 Task: Create a due date automation trigger when advanced on, 2 days after a card is due add dates without a complete due date at 11:00 AM.
Action: Mouse moved to (821, 241)
Screenshot: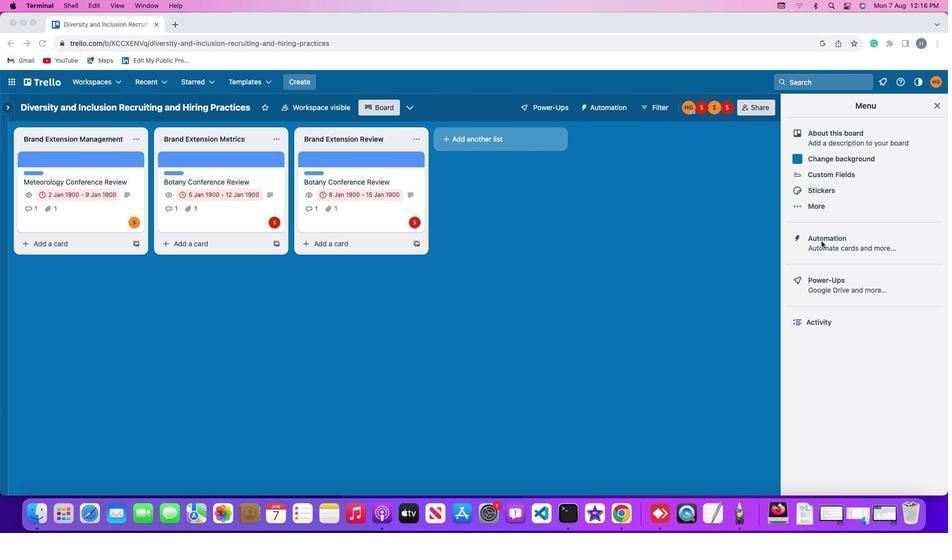 
Action: Mouse pressed left at (821, 241)
Screenshot: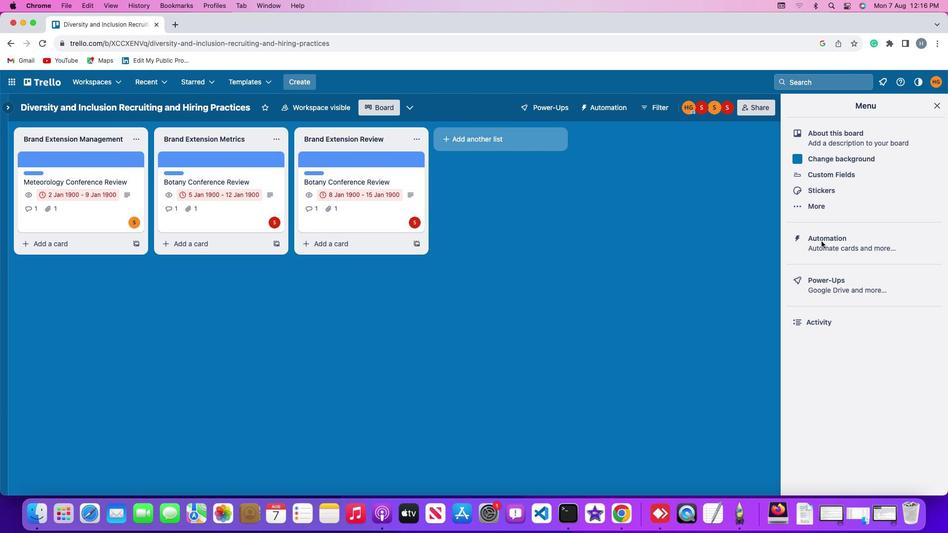 
Action: Mouse pressed left at (821, 241)
Screenshot: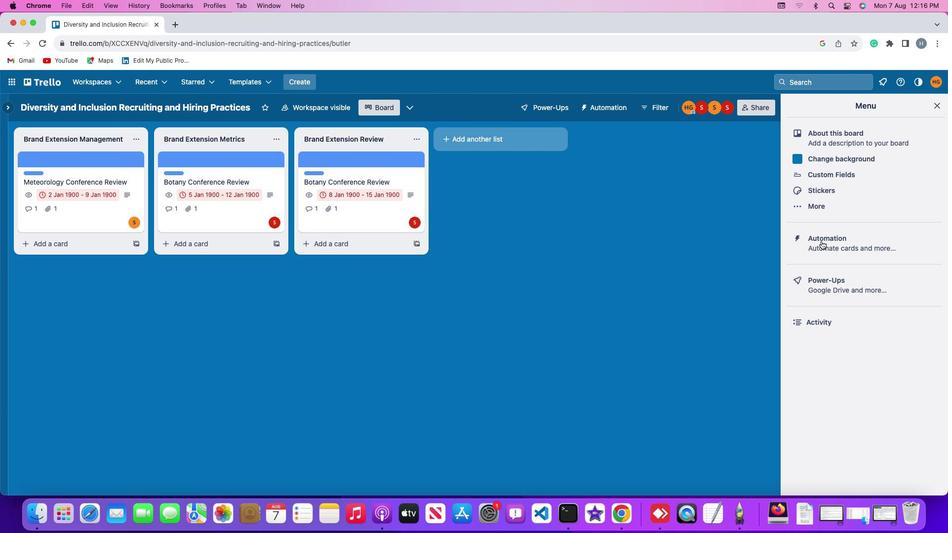 
Action: Mouse moved to (79, 234)
Screenshot: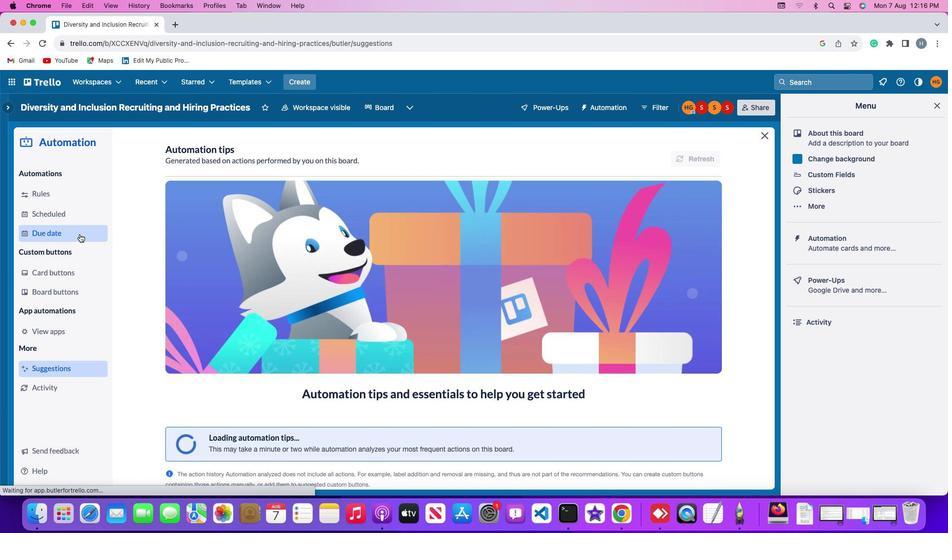 
Action: Mouse pressed left at (79, 234)
Screenshot: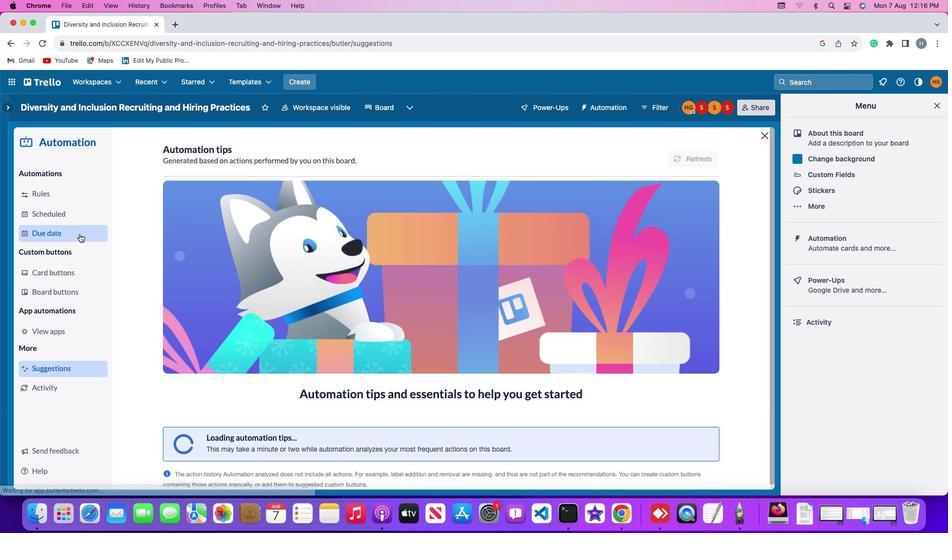 
Action: Mouse moved to (664, 152)
Screenshot: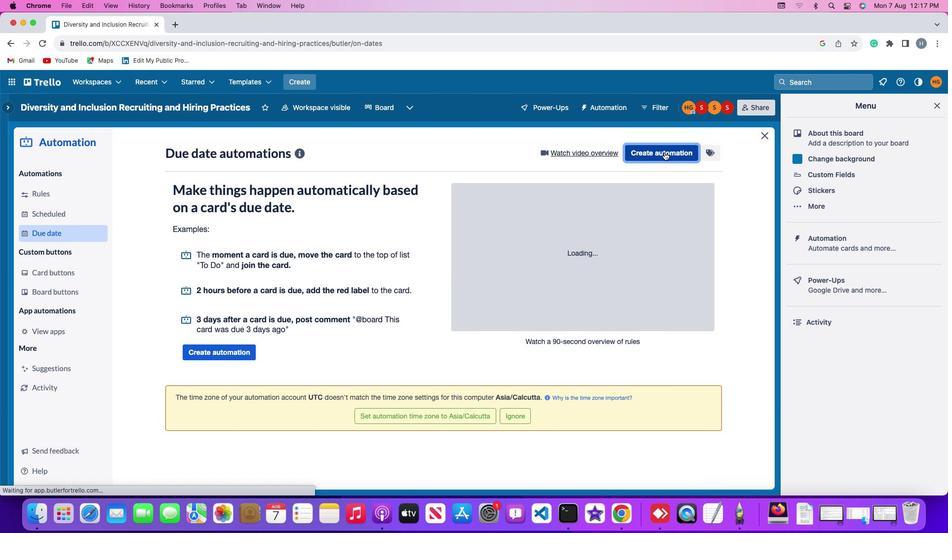 
Action: Mouse pressed left at (664, 152)
Screenshot: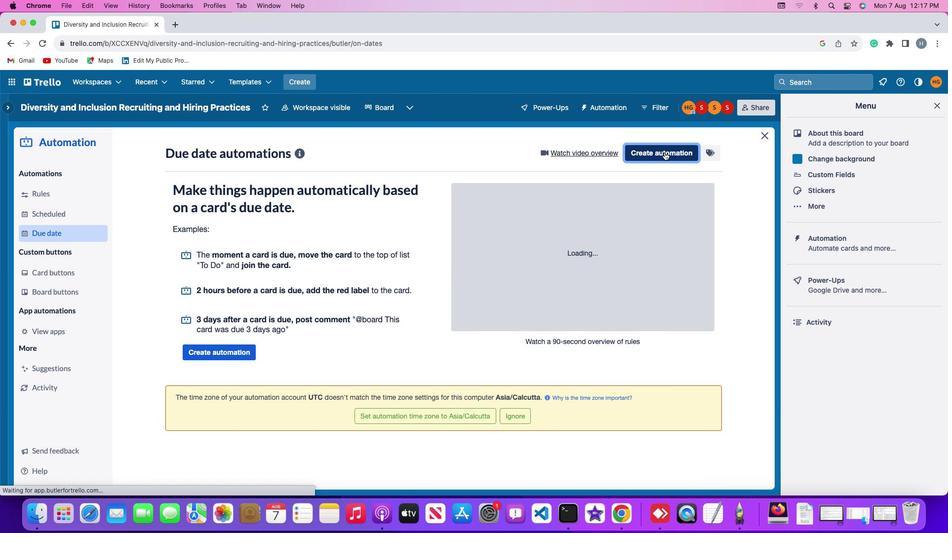 
Action: Mouse moved to (430, 247)
Screenshot: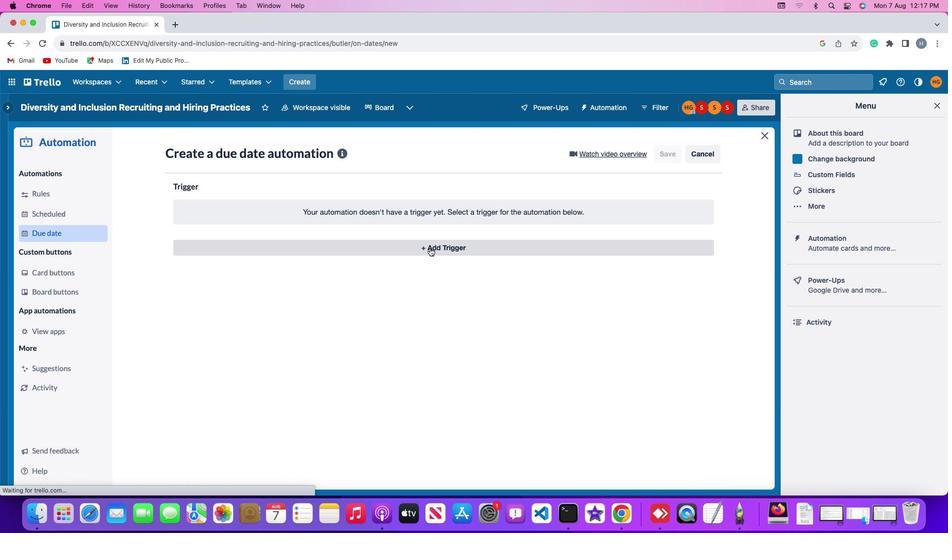 
Action: Mouse pressed left at (430, 247)
Screenshot: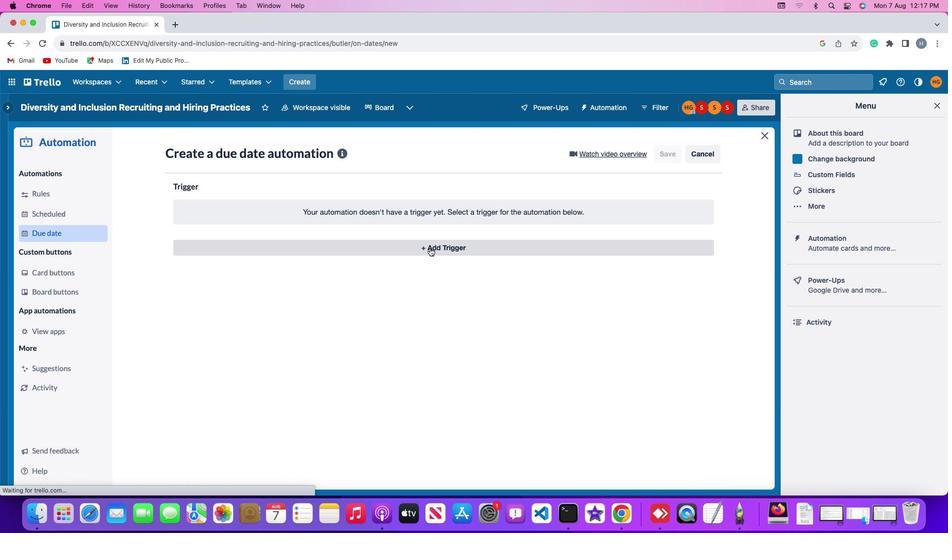 
Action: Mouse moved to (187, 394)
Screenshot: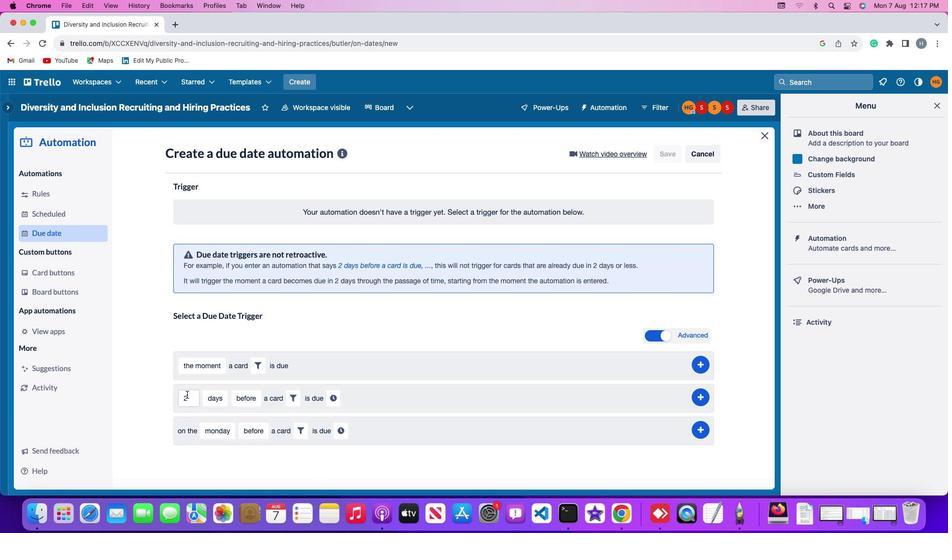 
Action: Mouse pressed left at (187, 394)
Screenshot: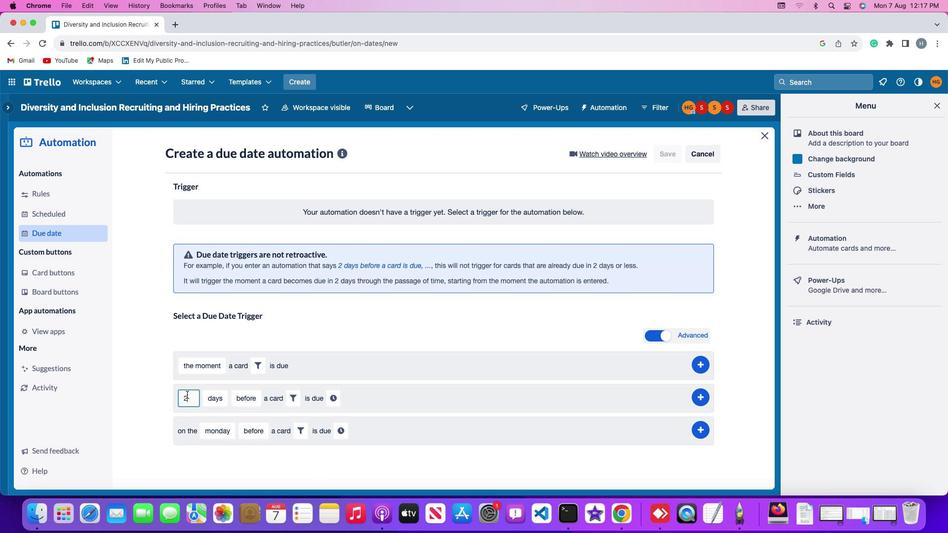 
Action: Mouse moved to (193, 395)
Screenshot: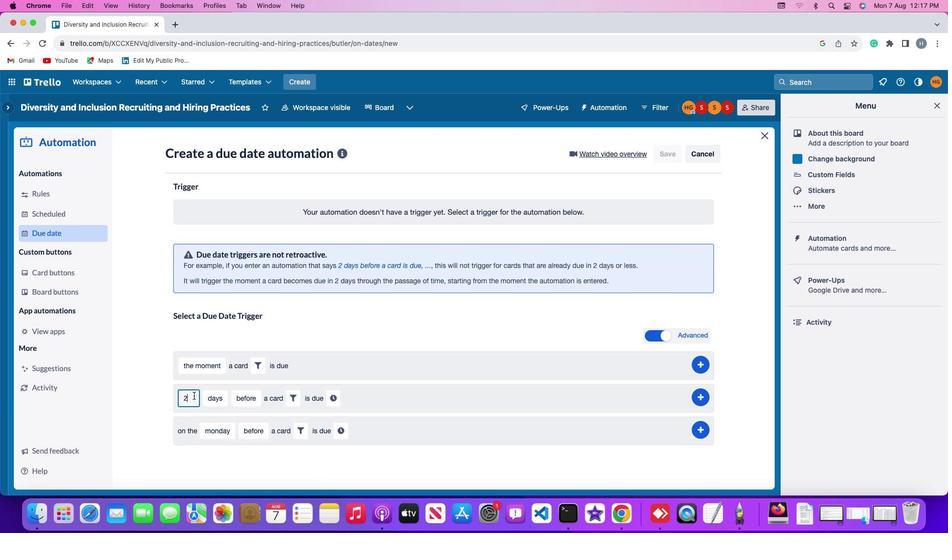 
Action: Key pressed Key.backspace
Screenshot: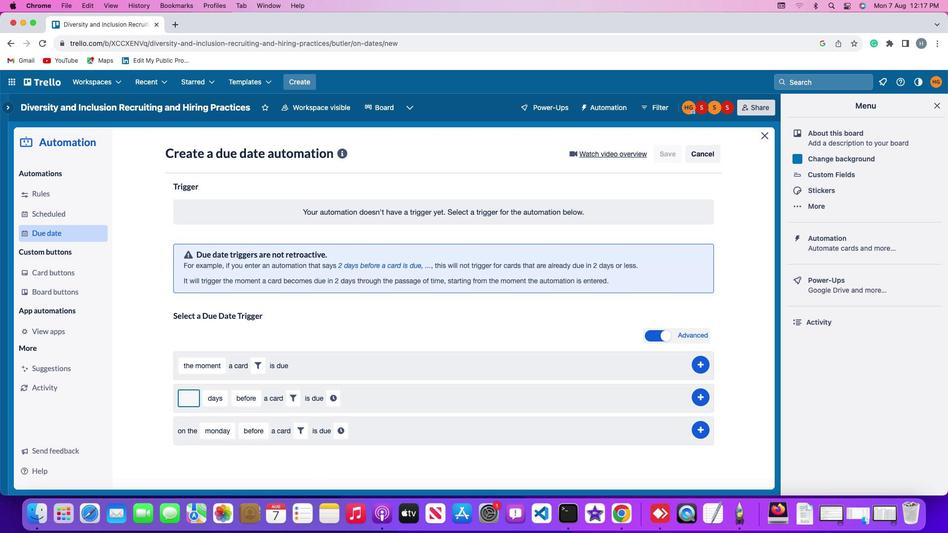
Action: Mouse moved to (194, 395)
Screenshot: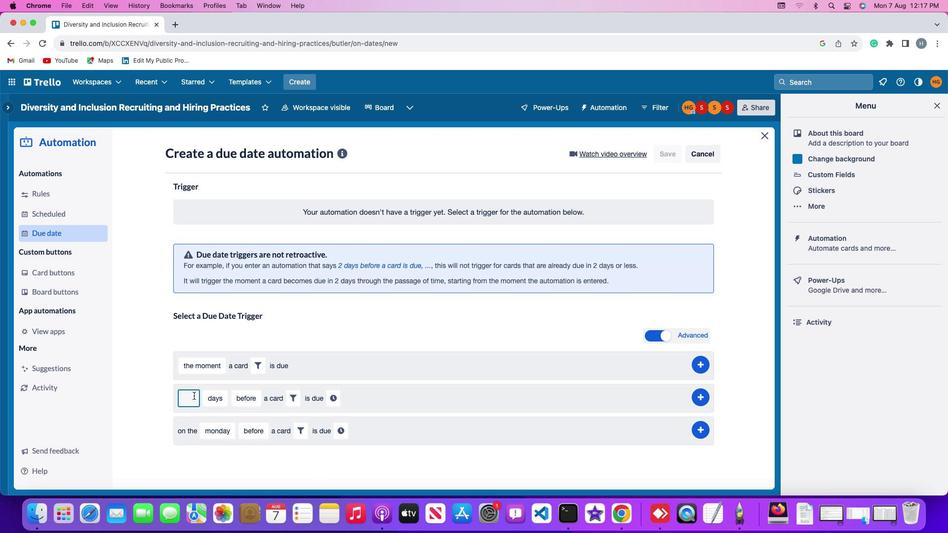 
Action: Key pressed '2'
Screenshot: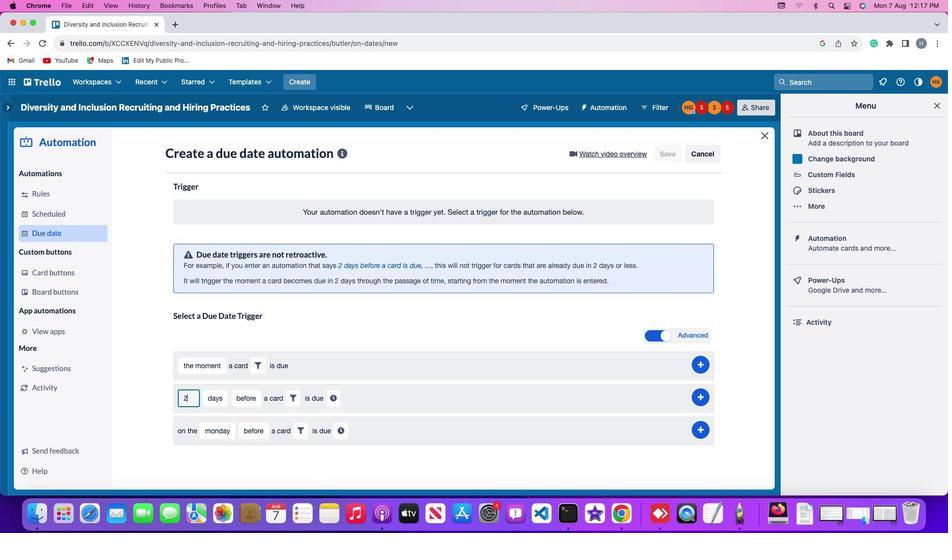
Action: Mouse moved to (211, 392)
Screenshot: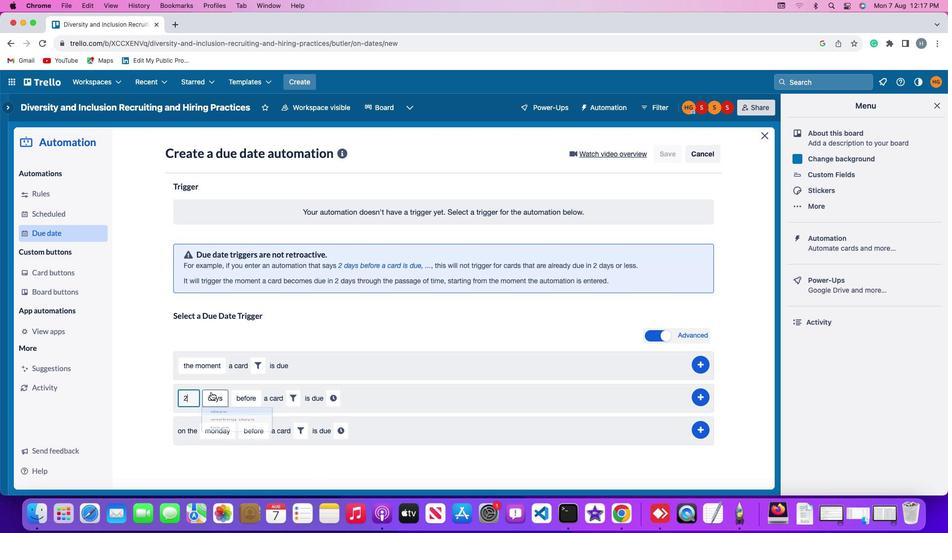 
Action: Mouse pressed left at (211, 392)
Screenshot: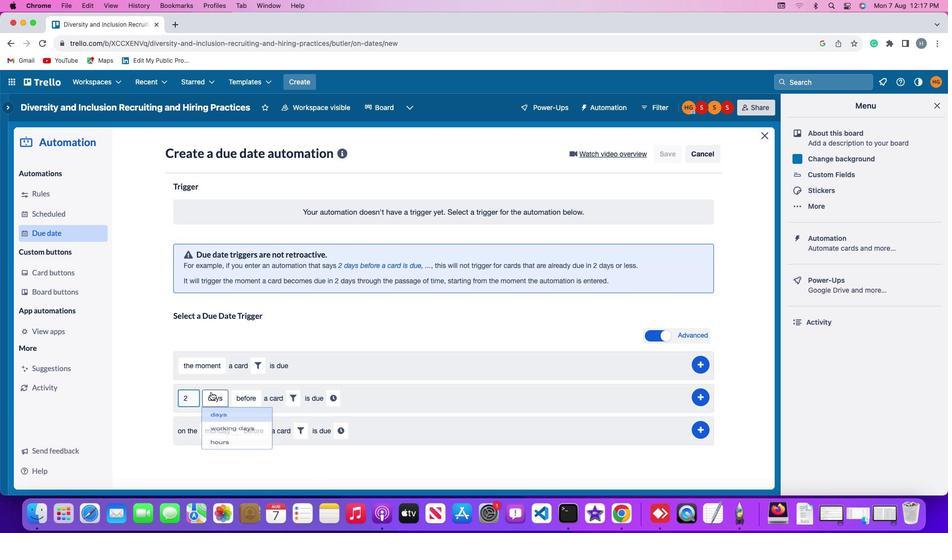 
Action: Mouse moved to (222, 419)
Screenshot: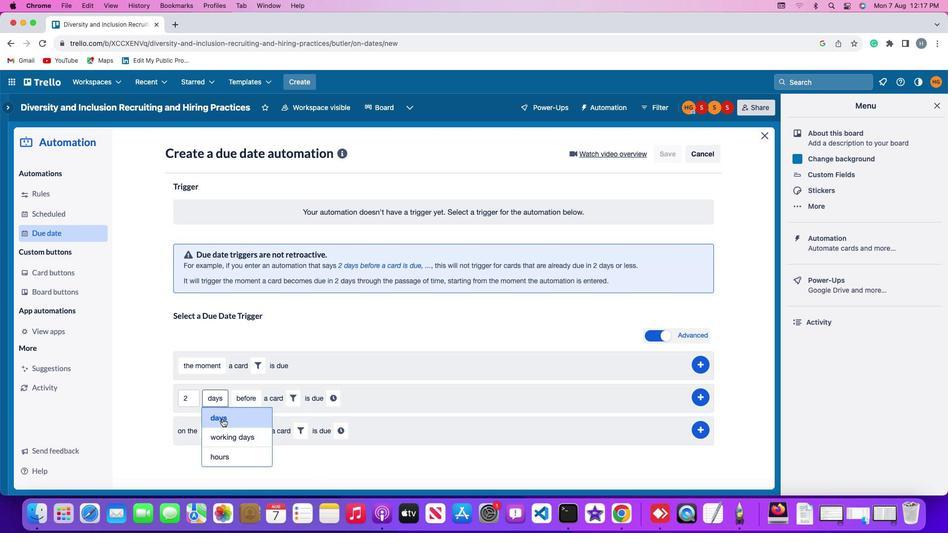 
Action: Mouse pressed left at (222, 419)
Screenshot: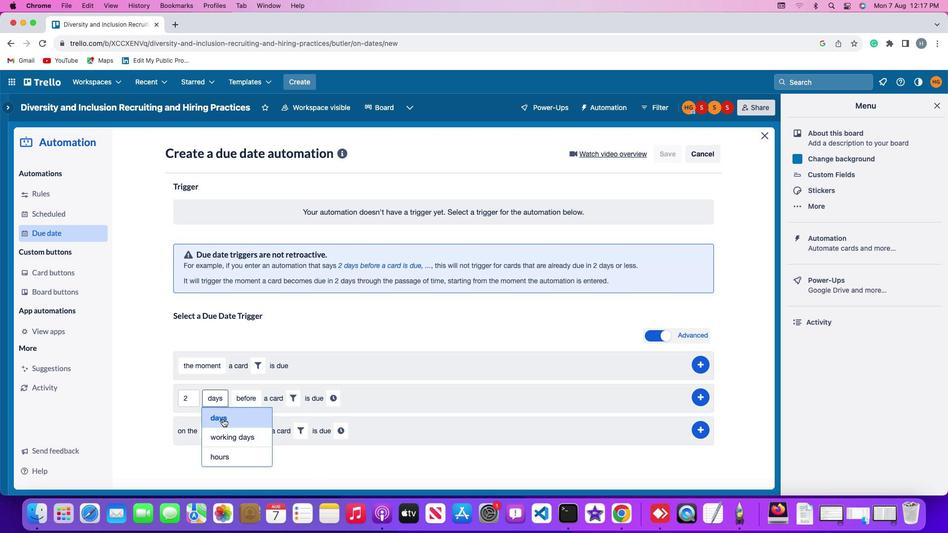 
Action: Mouse moved to (249, 399)
Screenshot: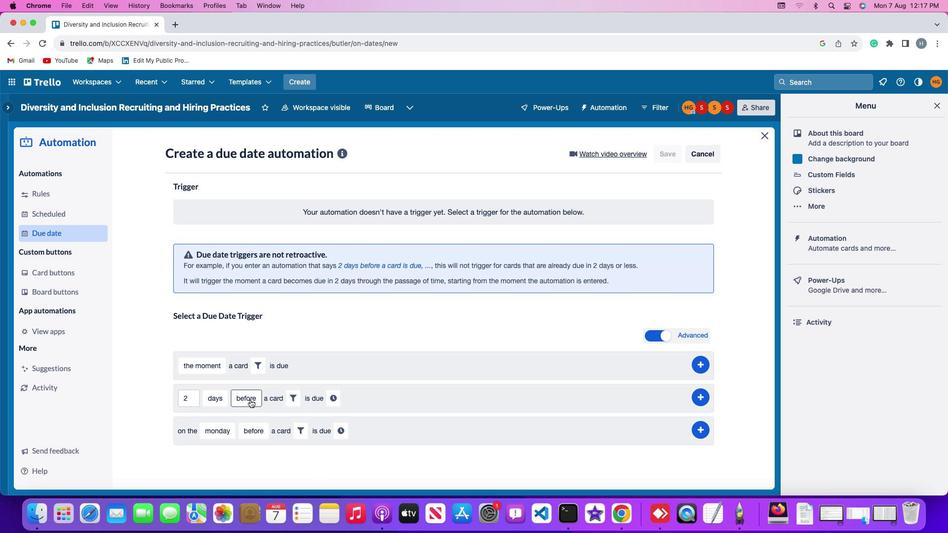 
Action: Mouse pressed left at (249, 399)
Screenshot: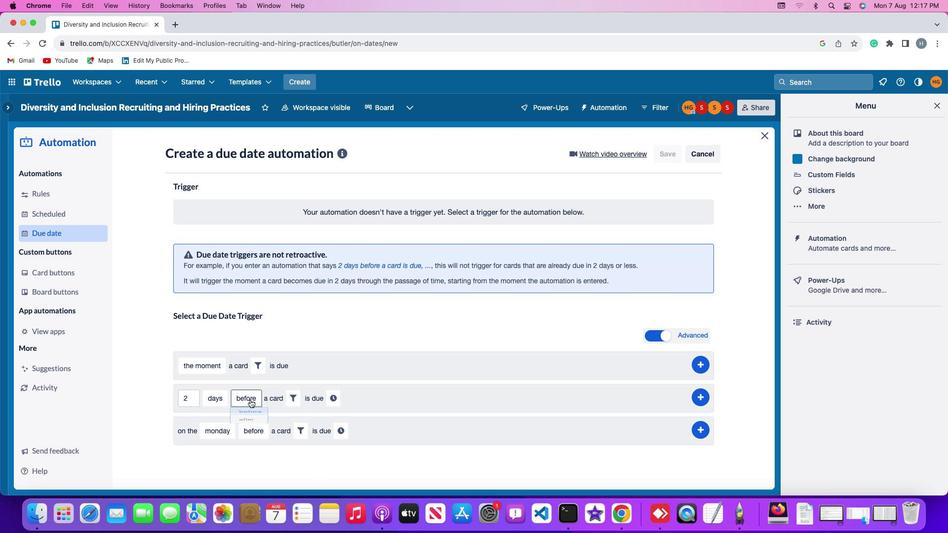 
Action: Mouse moved to (249, 438)
Screenshot: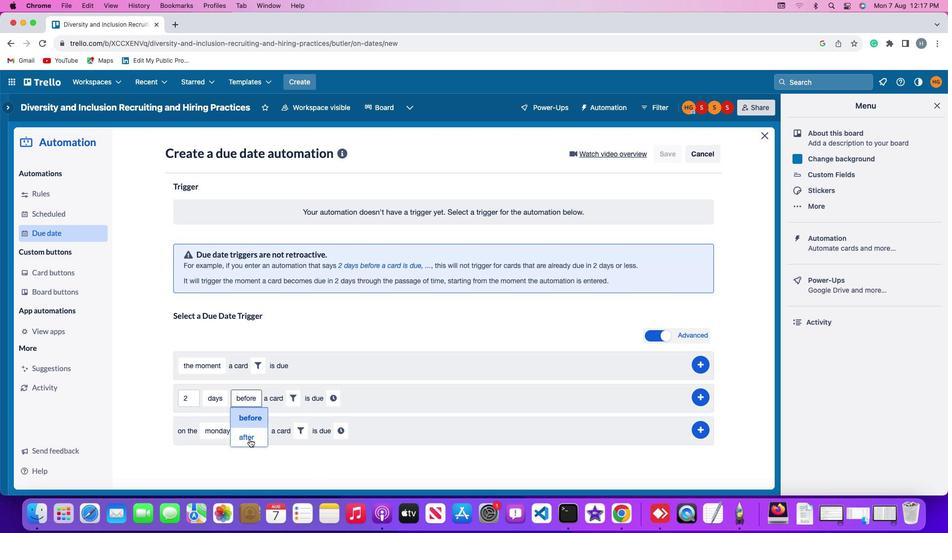 
Action: Mouse pressed left at (249, 438)
Screenshot: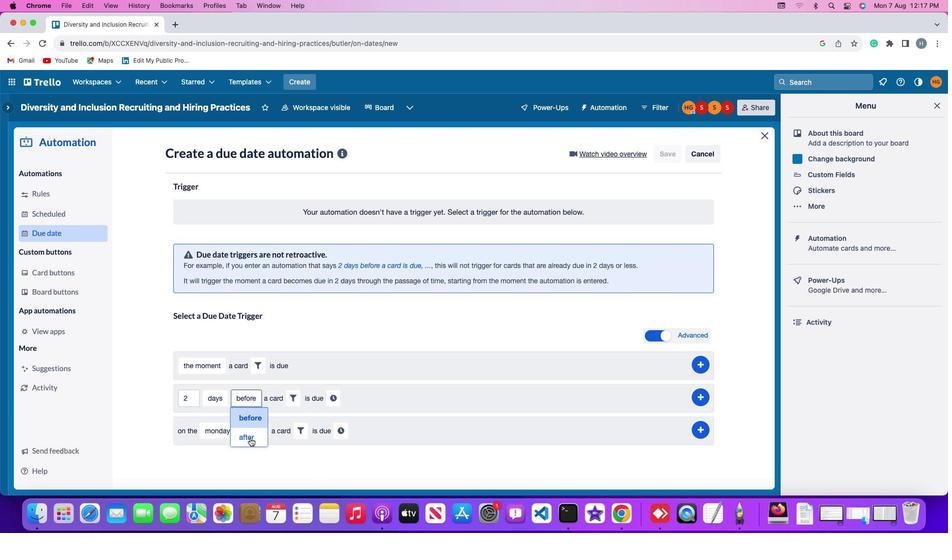 
Action: Mouse moved to (284, 397)
Screenshot: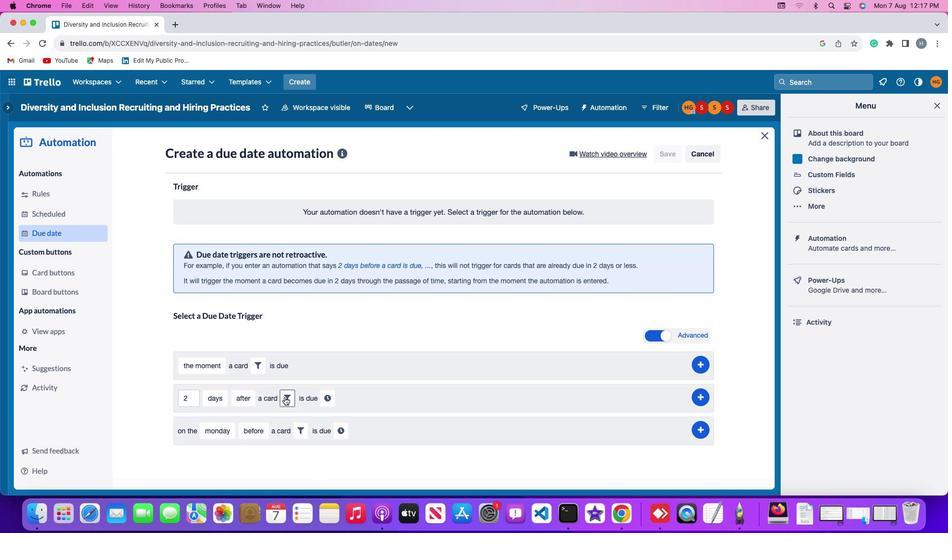 
Action: Mouse pressed left at (284, 397)
Screenshot: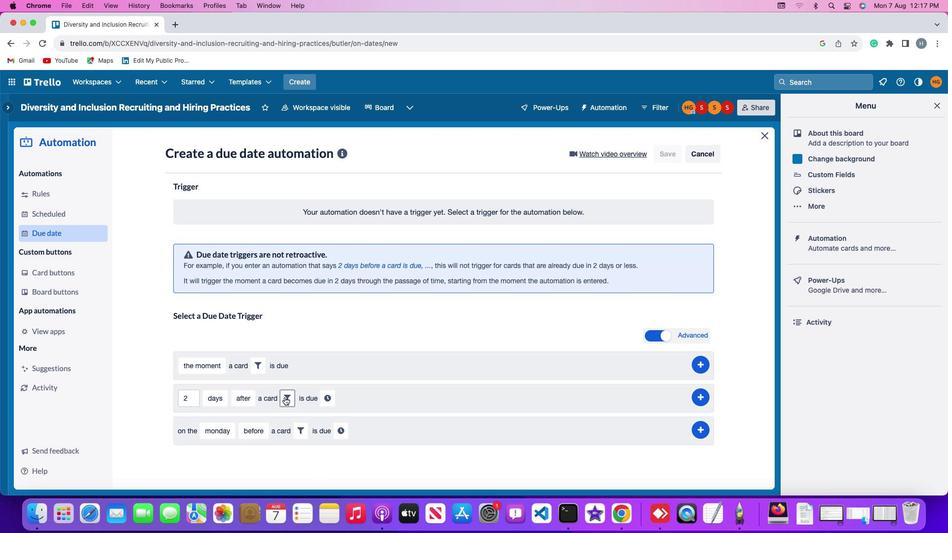
Action: Mouse moved to (336, 426)
Screenshot: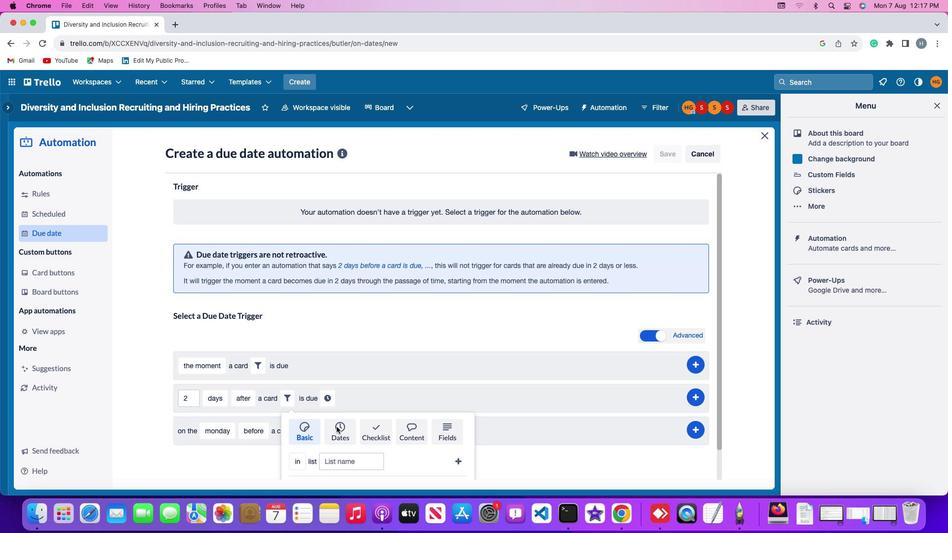 
Action: Mouse pressed left at (336, 426)
Screenshot: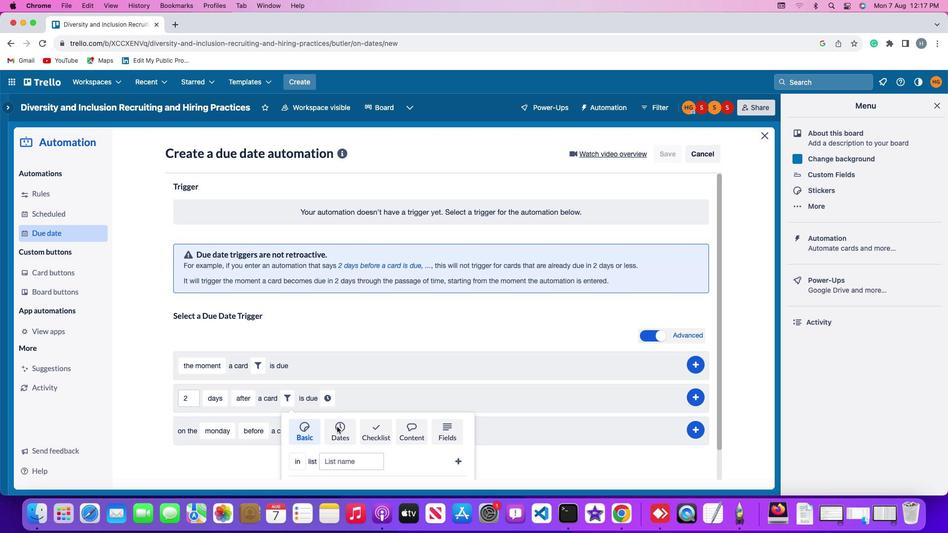 
Action: Mouse moved to (337, 426)
Screenshot: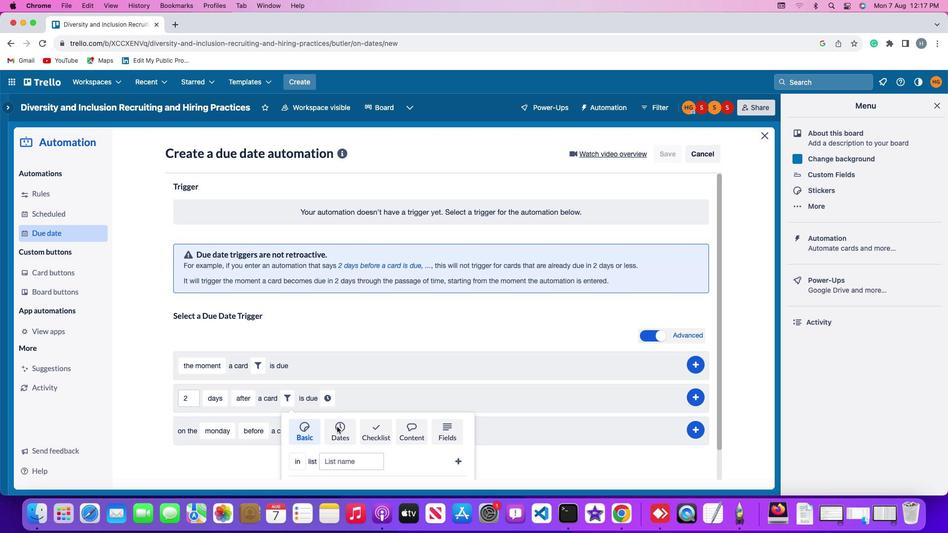 
Action: Mouse scrolled (337, 426) with delta (0, 0)
Screenshot: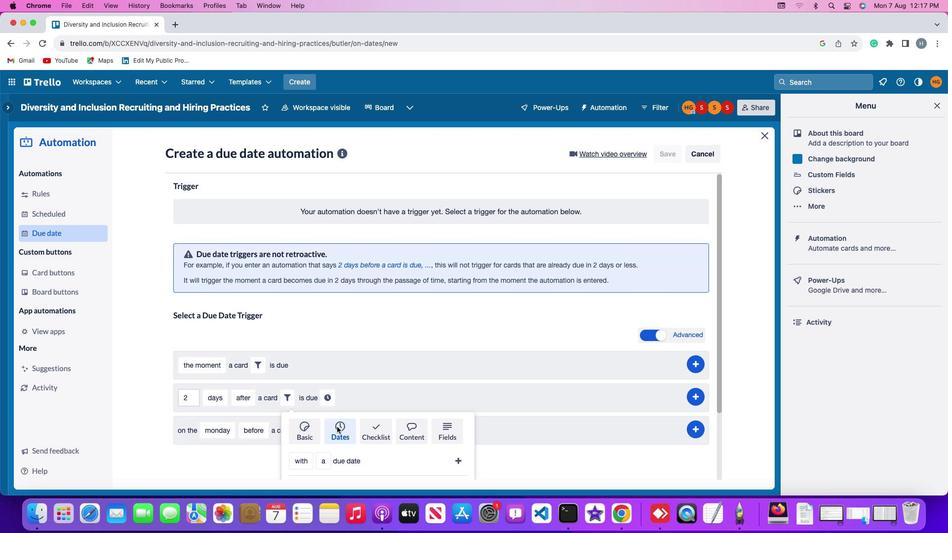 
Action: Mouse scrolled (337, 426) with delta (0, 0)
Screenshot: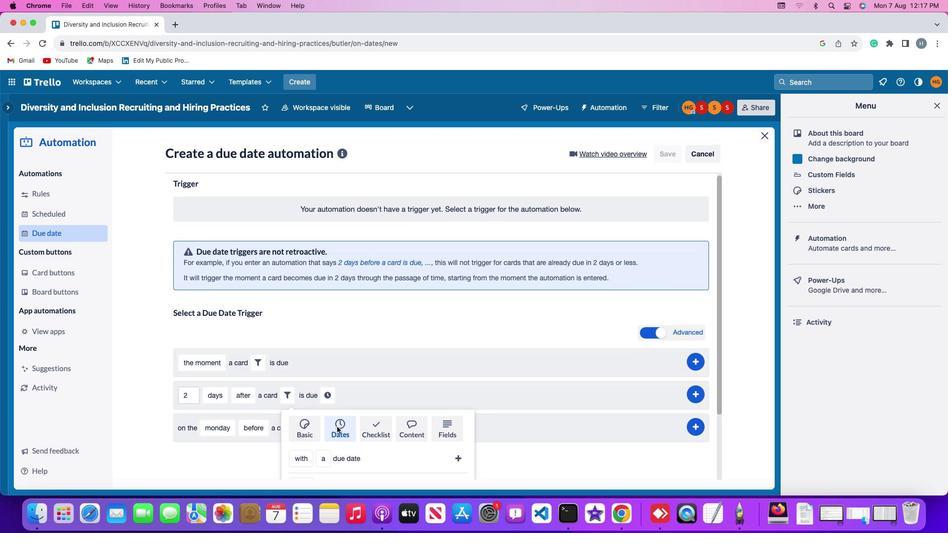
Action: Mouse moved to (289, 444)
Screenshot: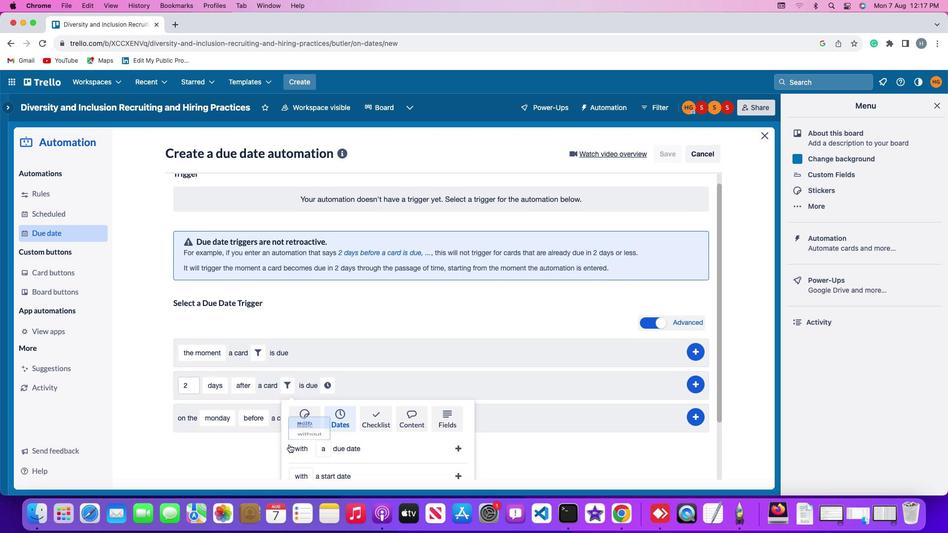 
Action: Mouse pressed left at (289, 444)
Screenshot: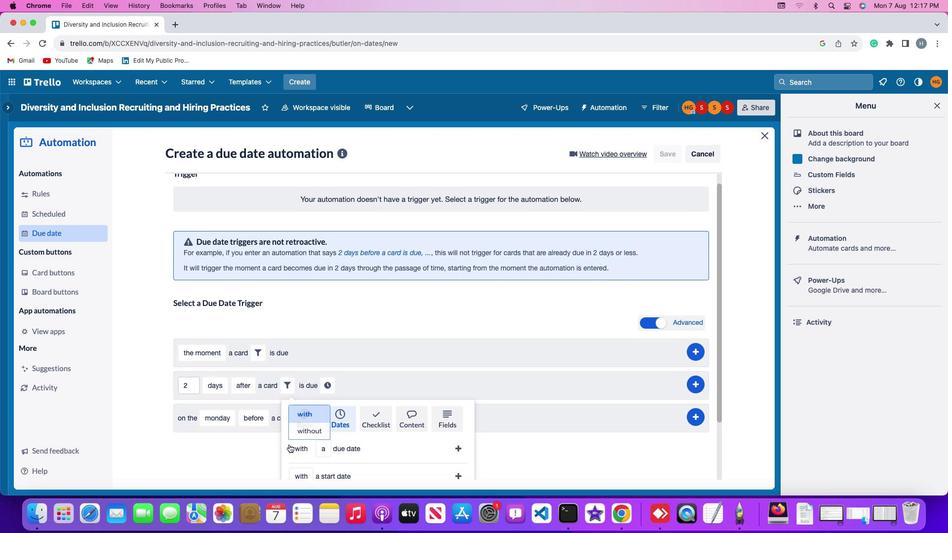 
Action: Mouse moved to (304, 433)
Screenshot: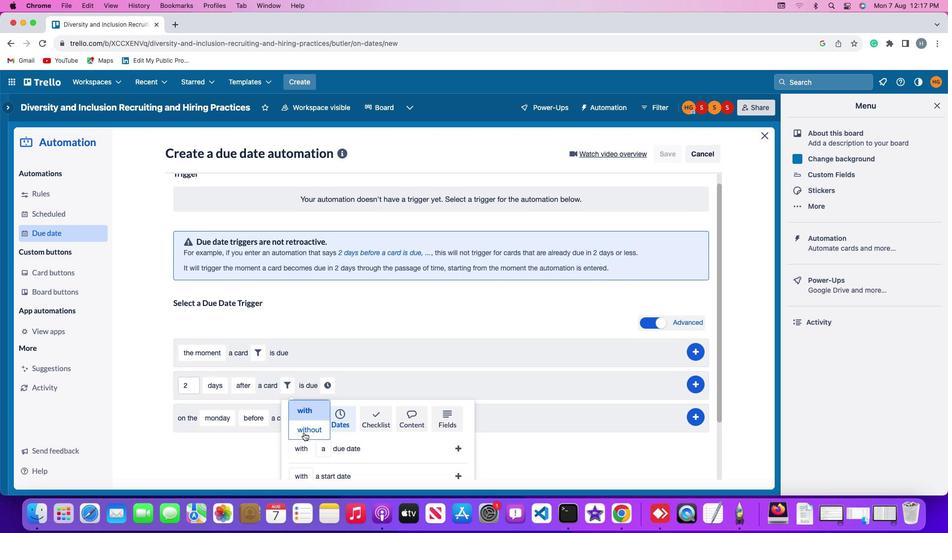 
Action: Mouse pressed left at (304, 433)
Screenshot: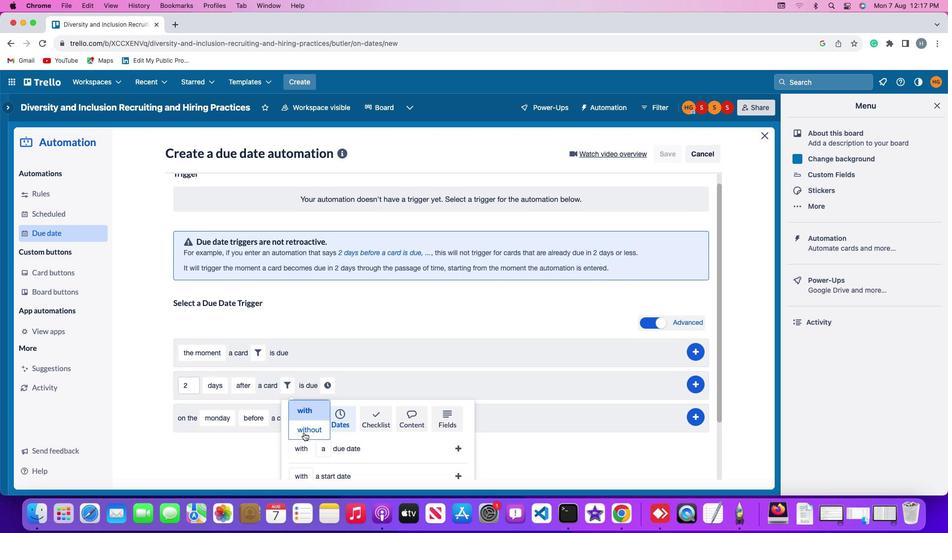 
Action: Mouse moved to (329, 446)
Screenshot: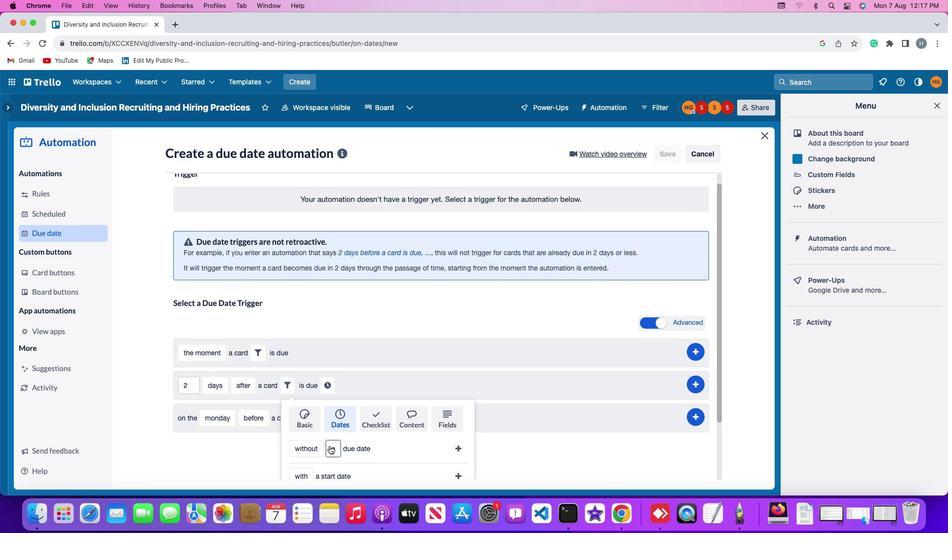 
Action: Mouse pressed left at (329, 446)
Screenshot: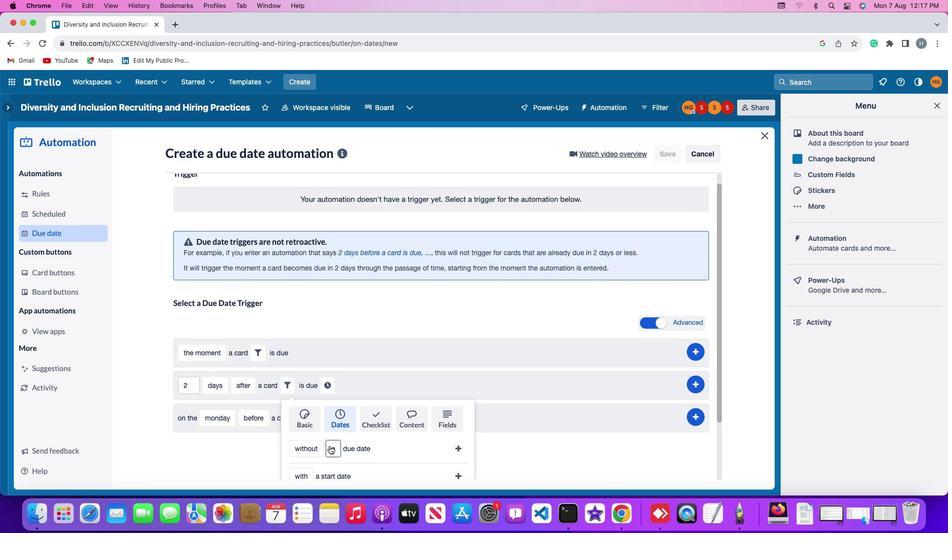
Action: Mouse moved to (353, 392)
Screenshot: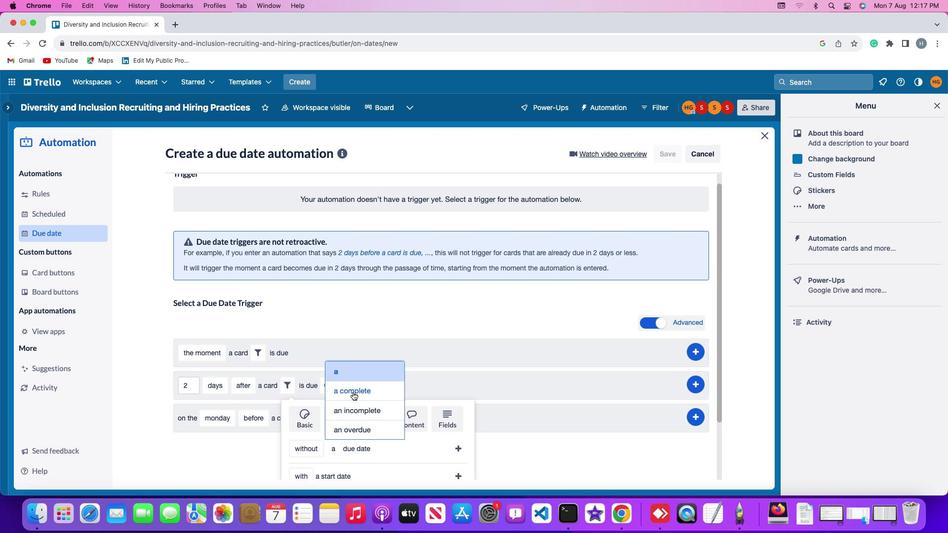 
Action: Mouse pressed left at (353, 392)
Screenshot: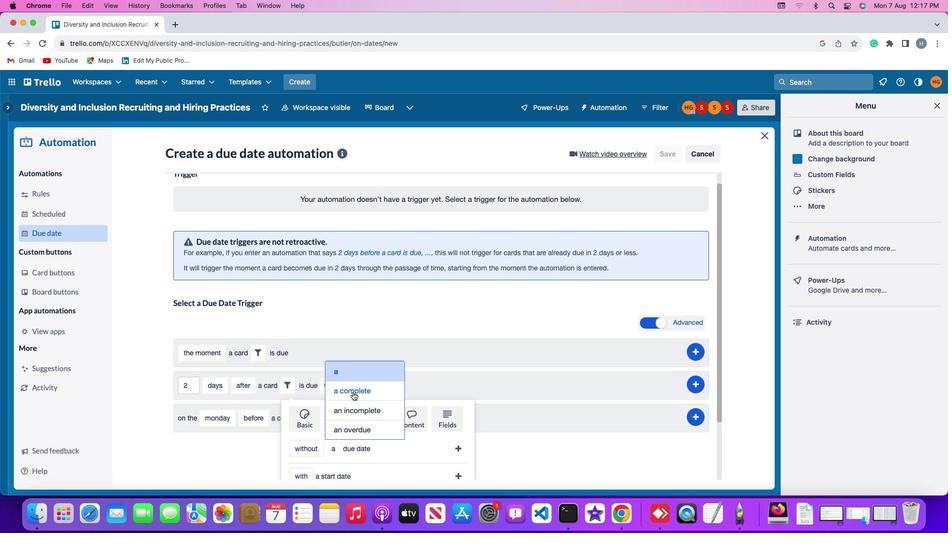 
Action: Mouse moved to (460, 446)
Screenshot: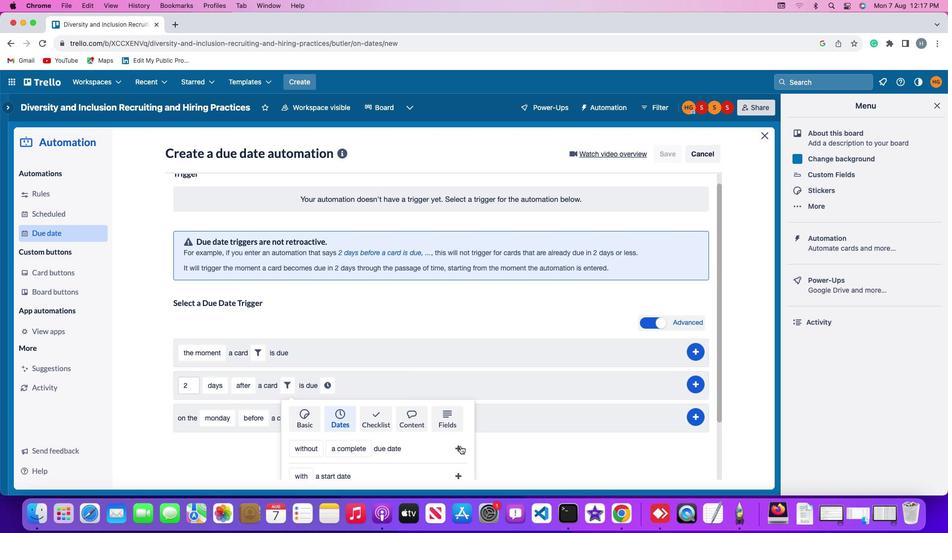 
Action: Mouse pressed left at (460, 446)
Screenshot: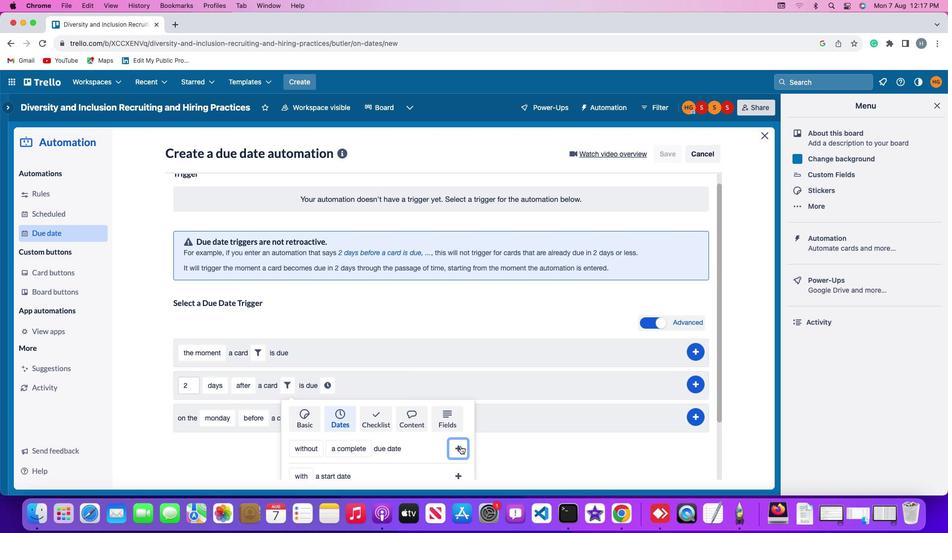 
Action: Mouse moved to (437, 398)
Screenshot: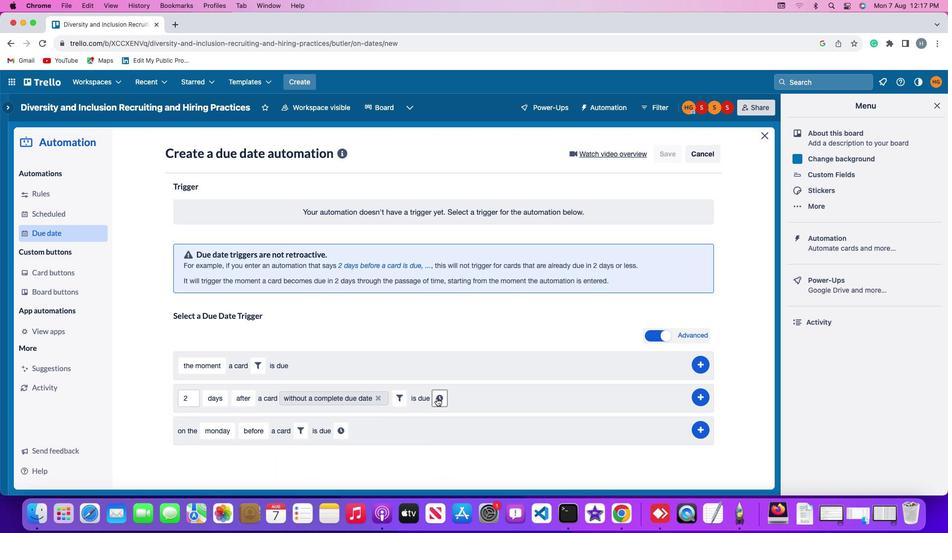 
Action: Mouse pressed left at (437, 398)
Screenshot: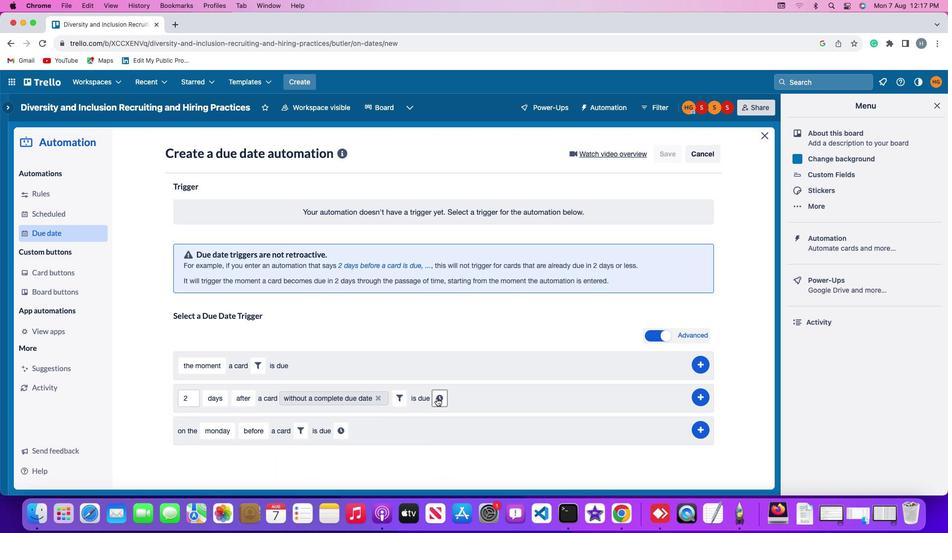
Action: Mouse moved to (457, 399)
Screenshot: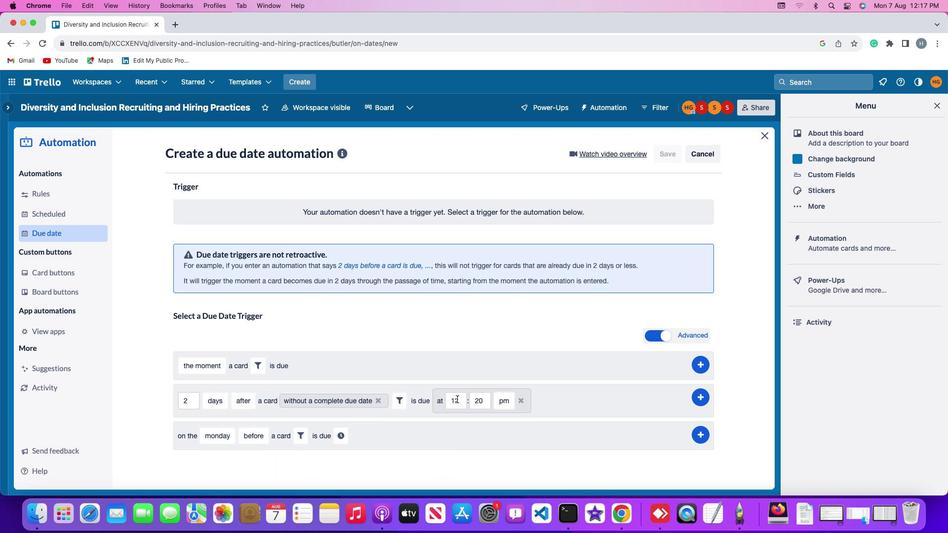 
Action: Mouse pressed left at (457, 399)
Screenshot: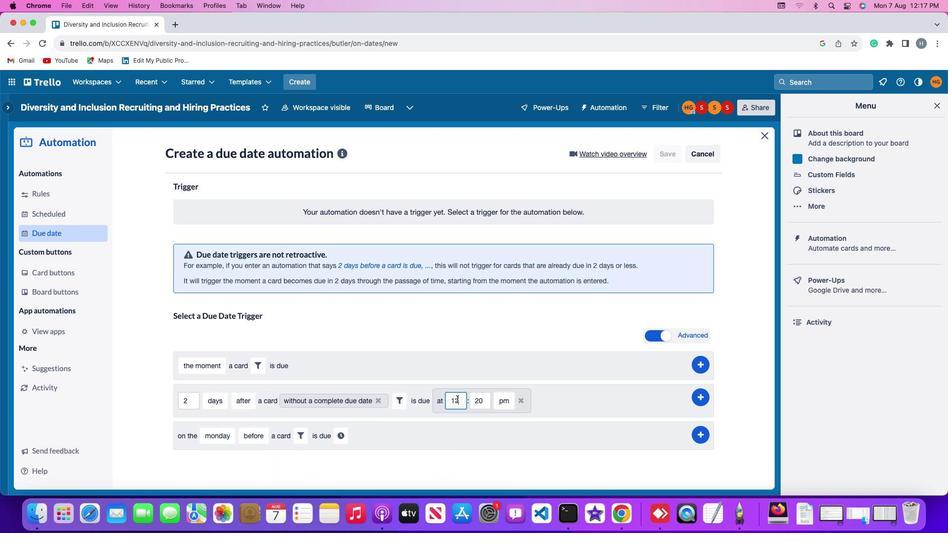 
Action: Mouse moved to (457, 398)
Screenshot: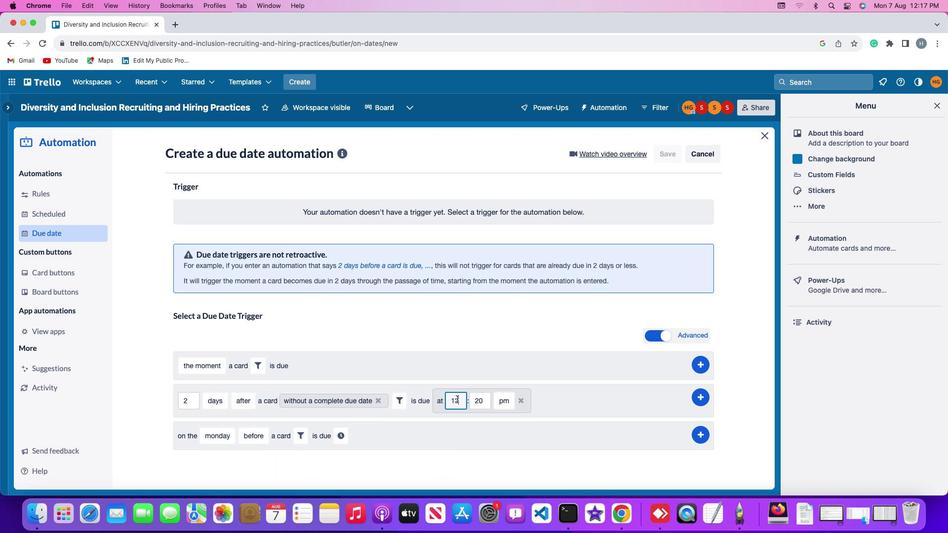 
Action: Key pressed Key.backspaceKey.backspaceKey.backspace
Screenshot: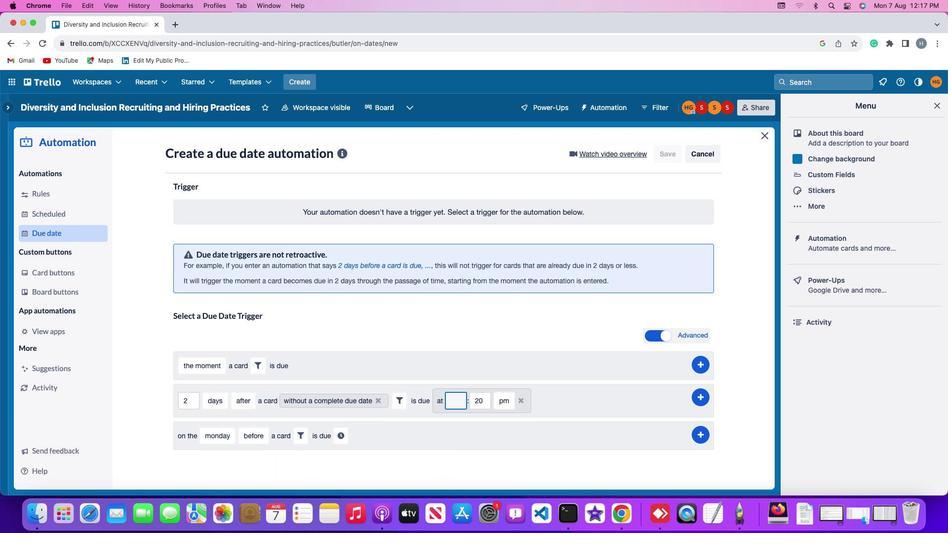 
Action: Mouse moved to (457, 398)
Screenshot: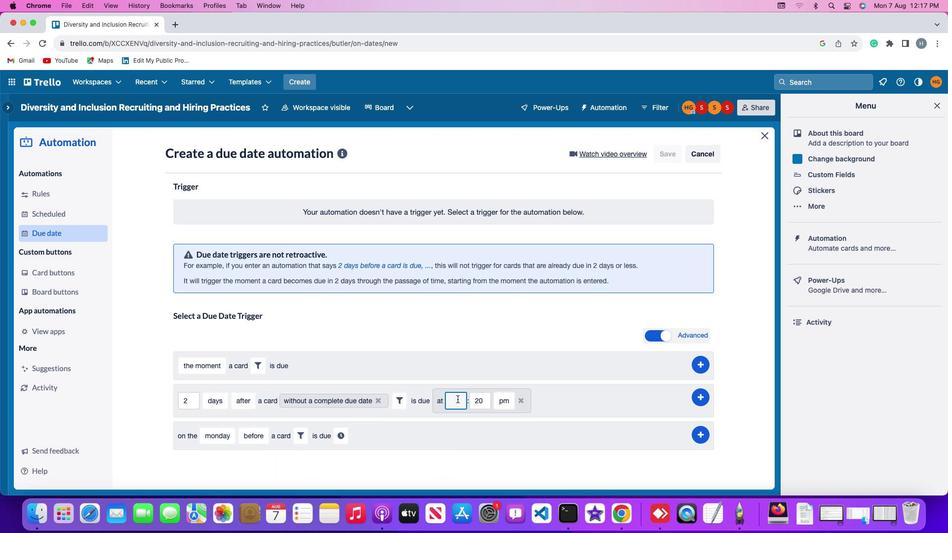 
Action: Key pressed '1'
Screenshot: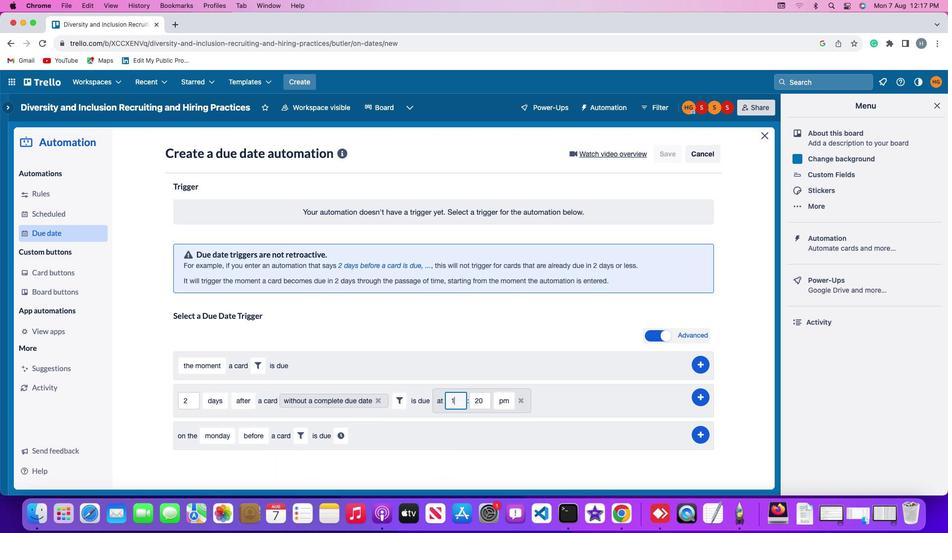 
Action: Mouse moved to (484, 398)
Screenshot: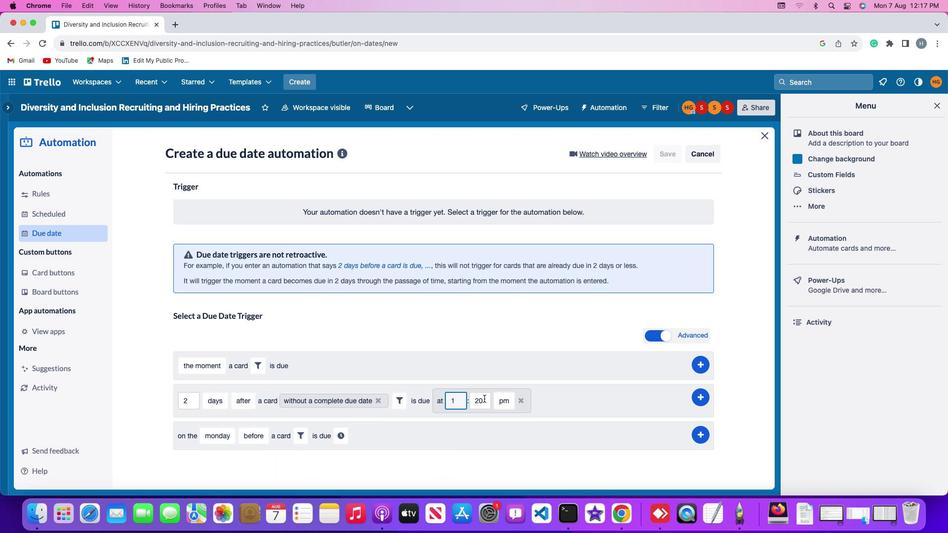 
Action: Key pressed '1'
Screenshot: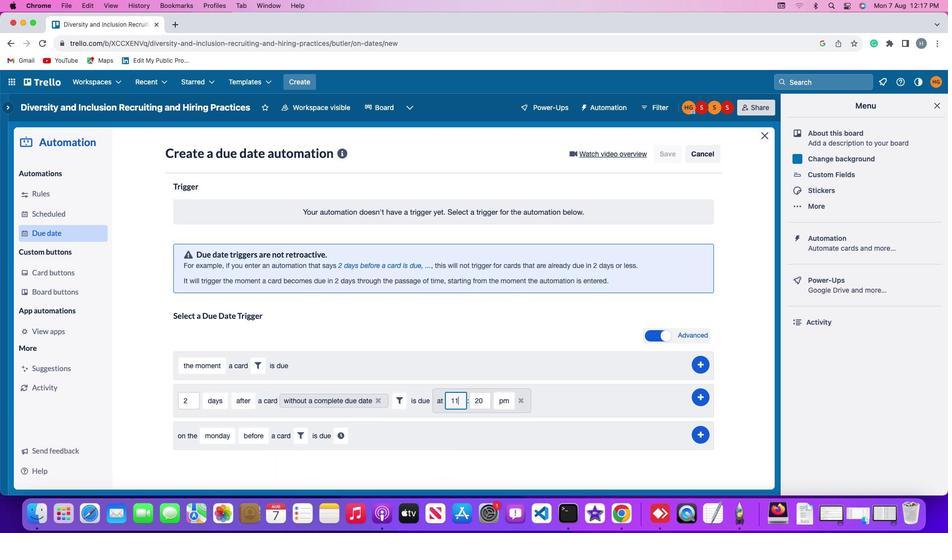 
Action: Mouse moved to (482, 401)
Screenshot: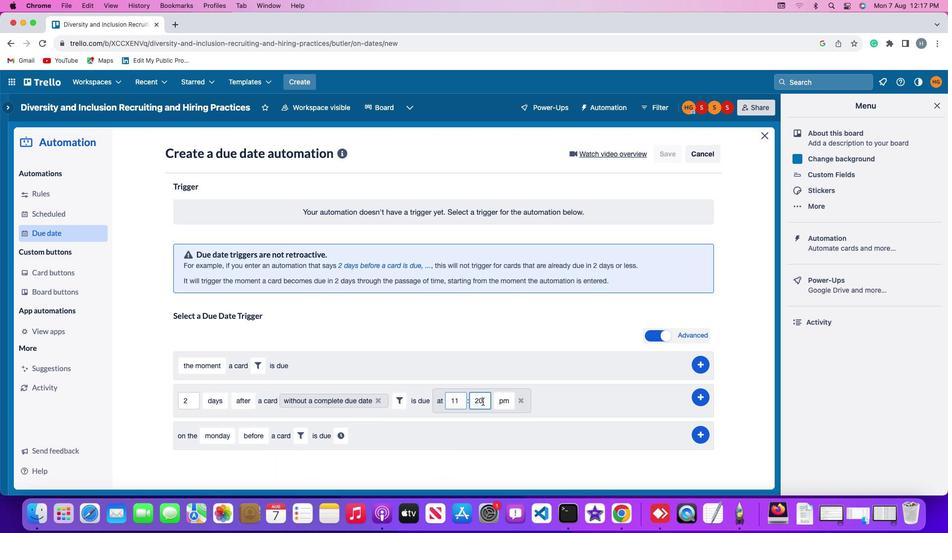 
Action: Mouse pressed left at (482, 401)
Screenshot: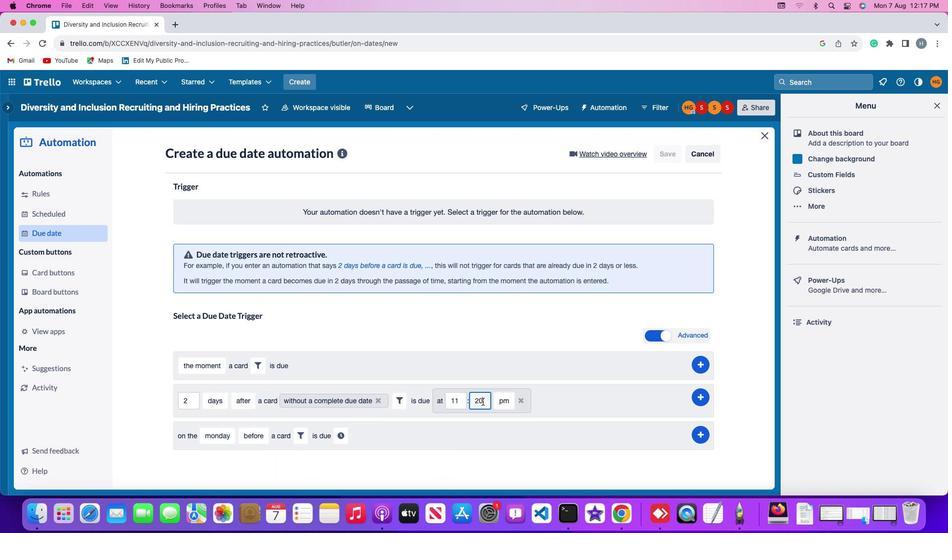 
Action: Key pressed Key.backspaceKey.backspace
Screenshot: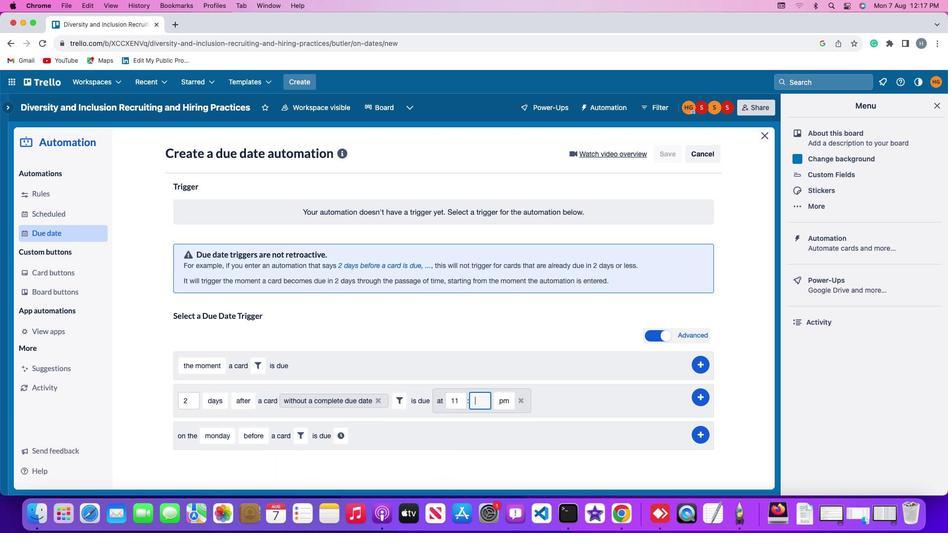 
Action: Mouse moved to (482, 401)
Screenshot: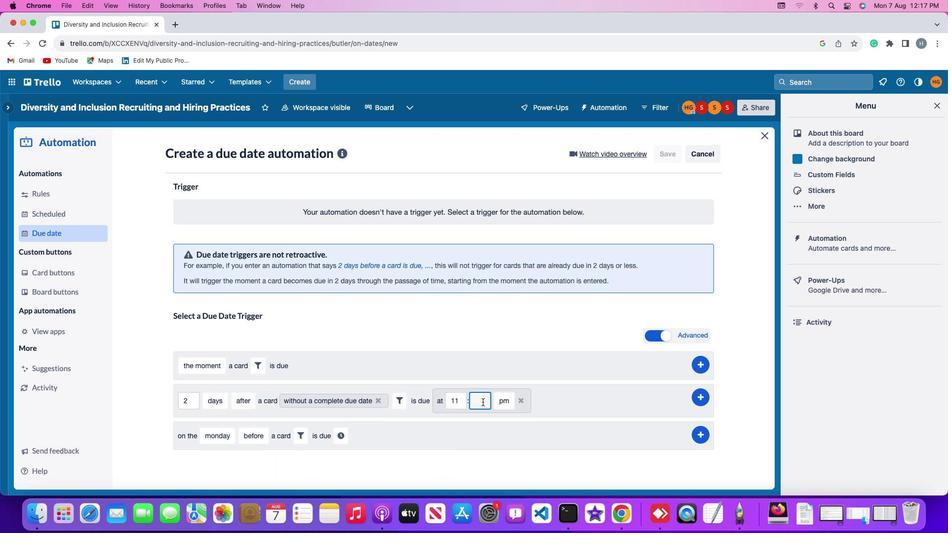 
Action: Key pressed '0''0'
Screenshot: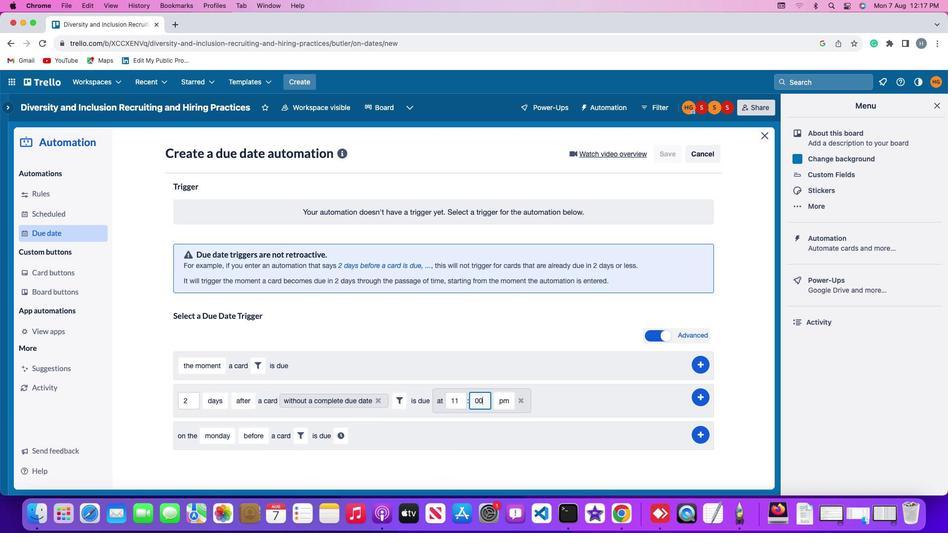 
Action: Mouse moved to (497, 402)
Screenshot: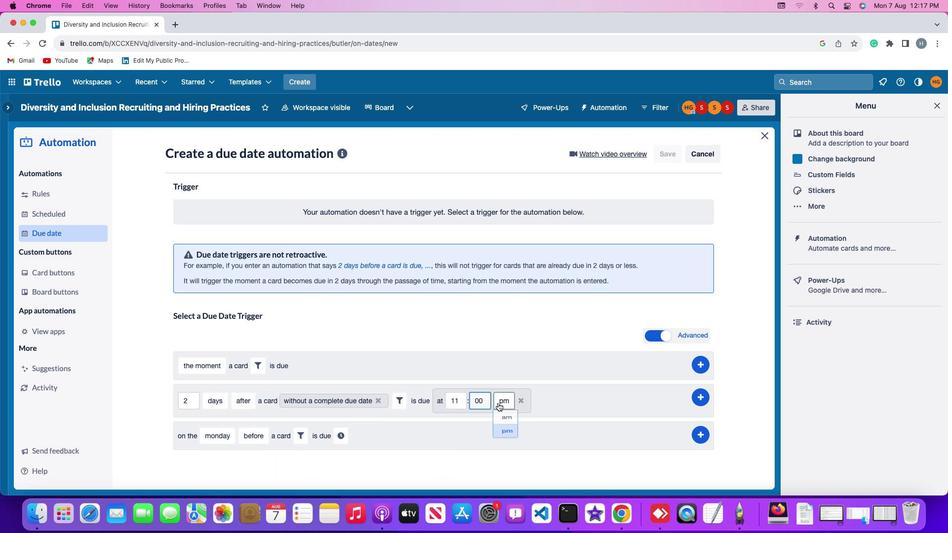 
Action: Mouse pressed left at (497, 402)
Screenshot: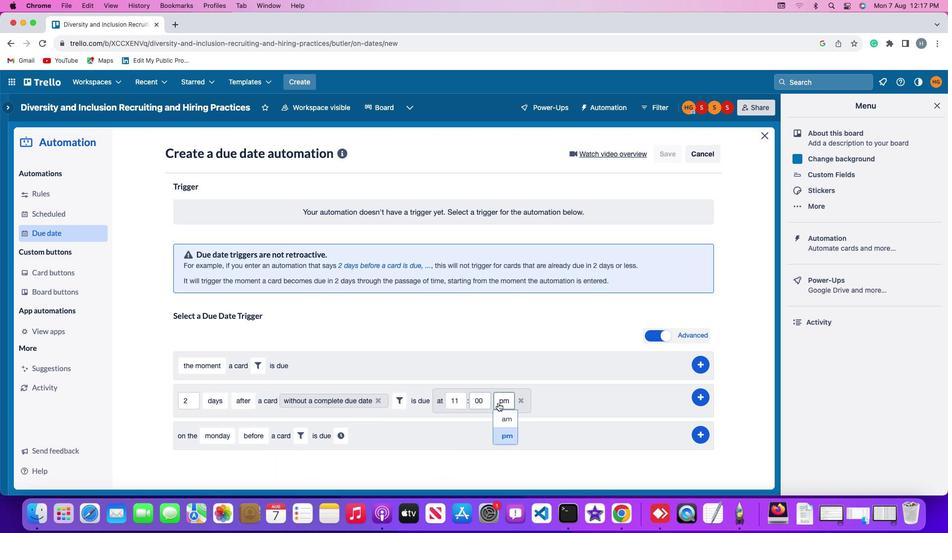 
Action: Mouse moved to (499, 420)
Screenshot: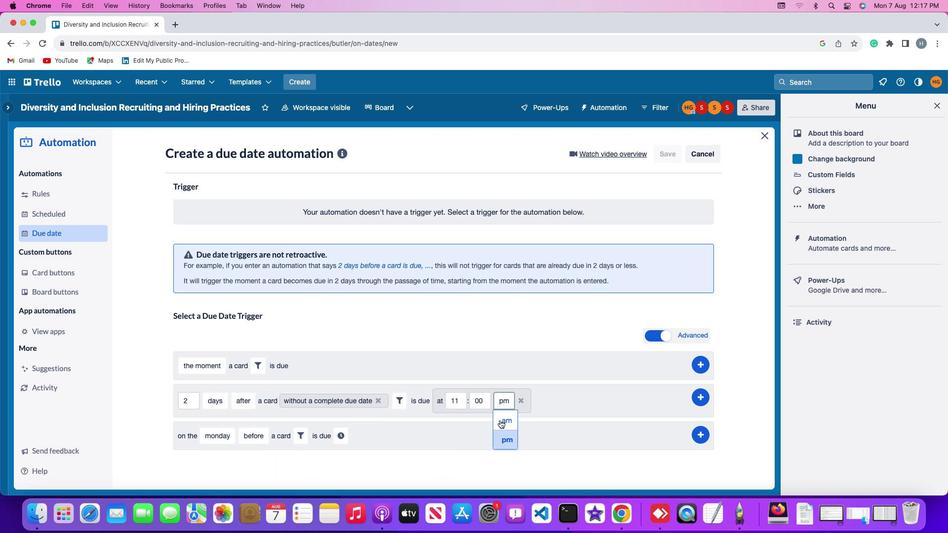 
Action: Mouse pressed left at (499, 420)
Screenshot: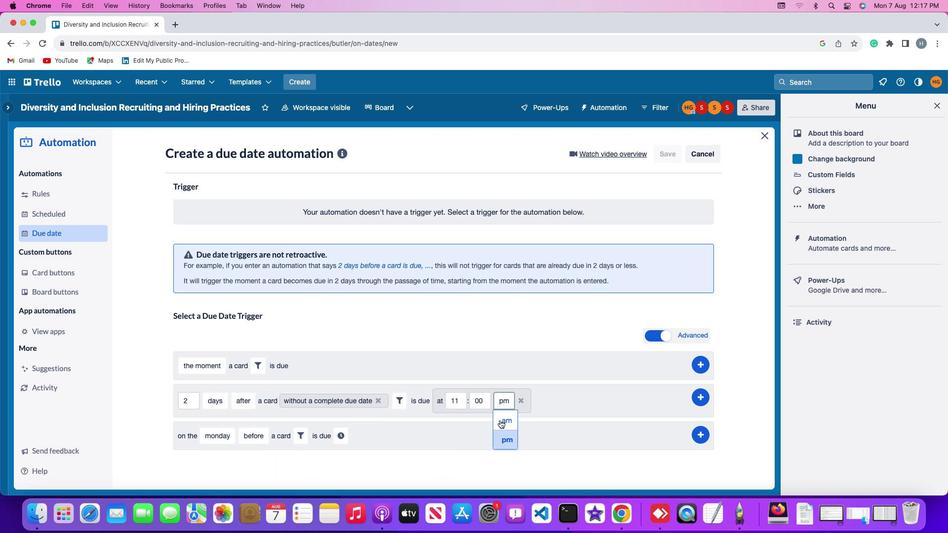 
Action: Mouse moved to (701, 397)
Screenshot: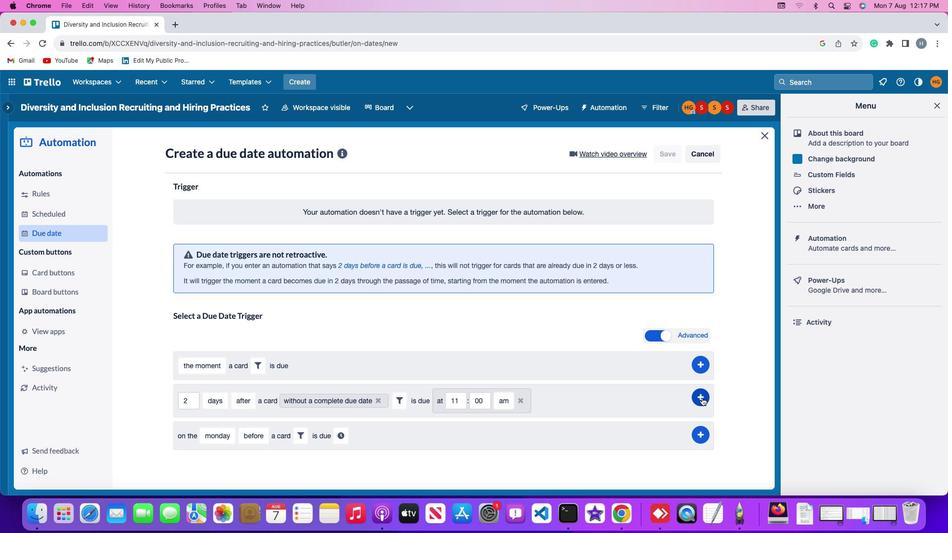 
Action: Mouse pressed left at (701, 397)
Screenshot: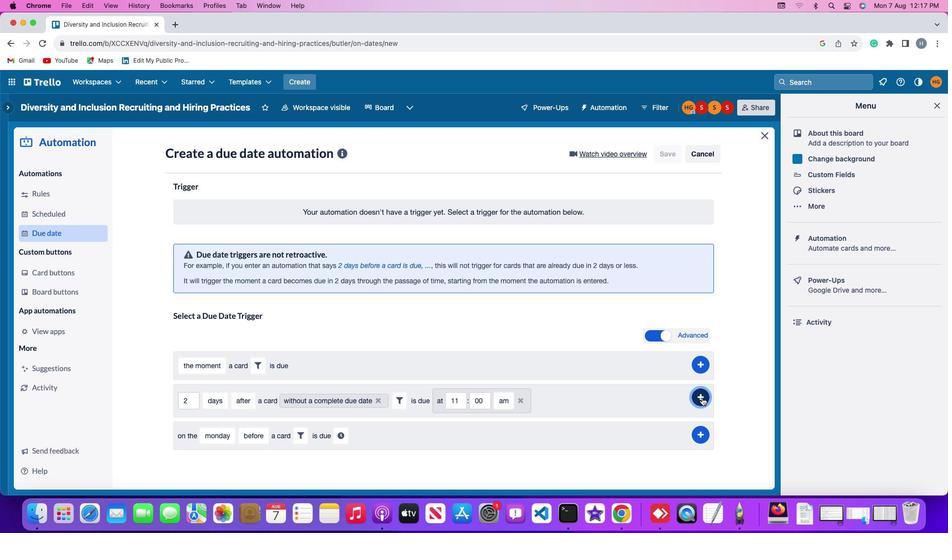 
Action: Mouse moved to (744, 312)
Screenshot: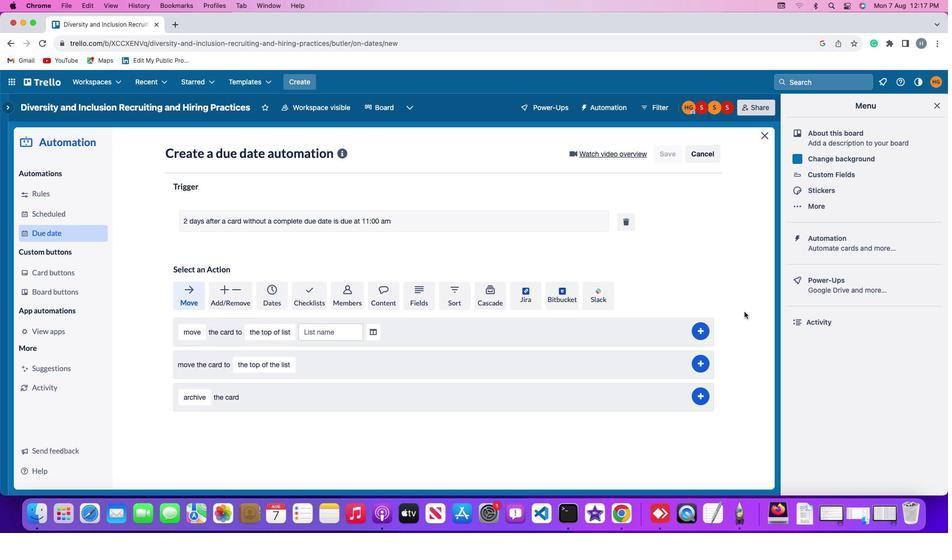 
